 Task: Add a condition where "Channel Is not Line" in pending tickets.
Action: Mouse moved to (174, 376)
Screenshot: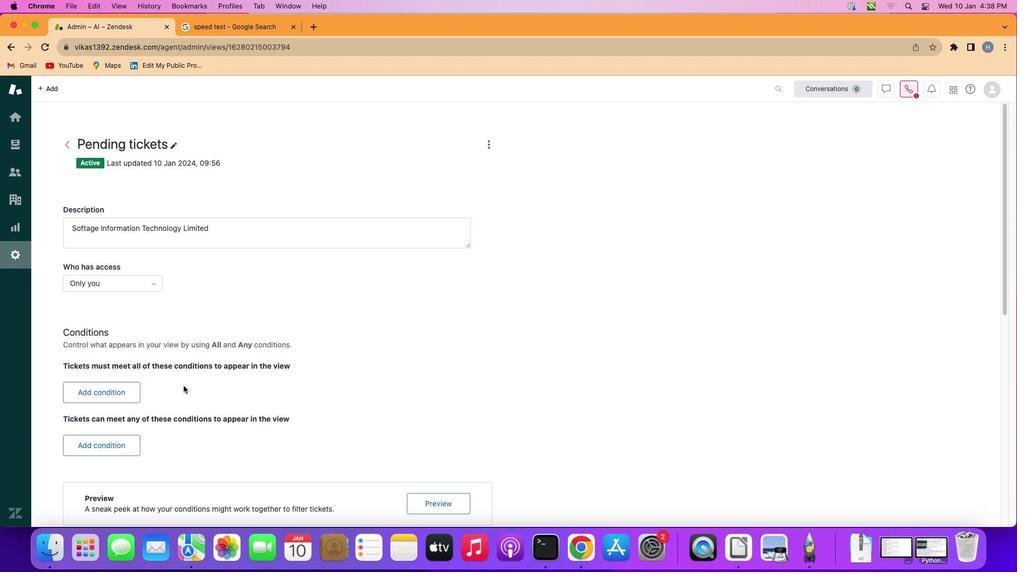 
Action: Mouse pressed left at (174, 376)
Screenshot: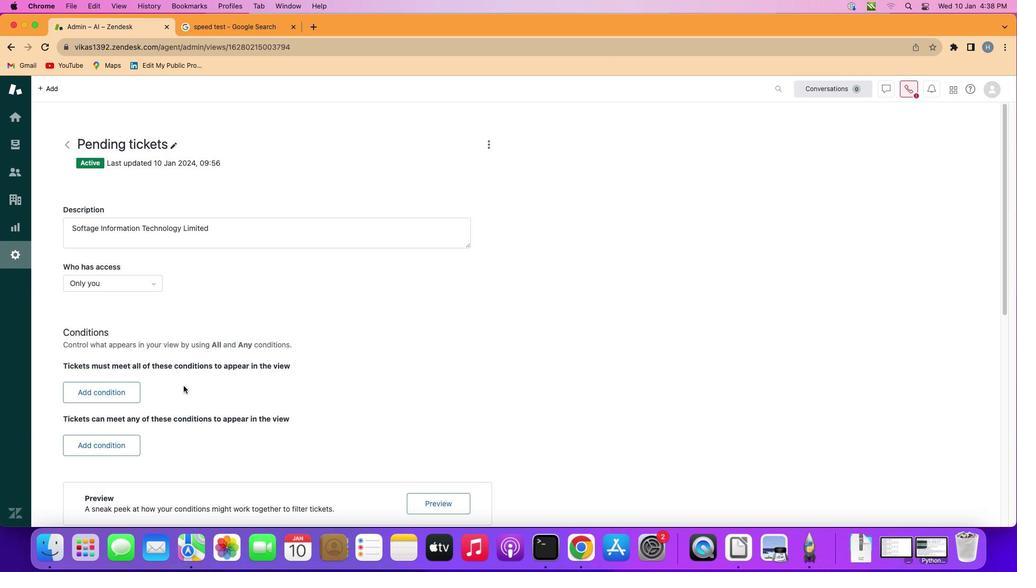 
Action: Mouse moved to (99, 382)
Screenshot: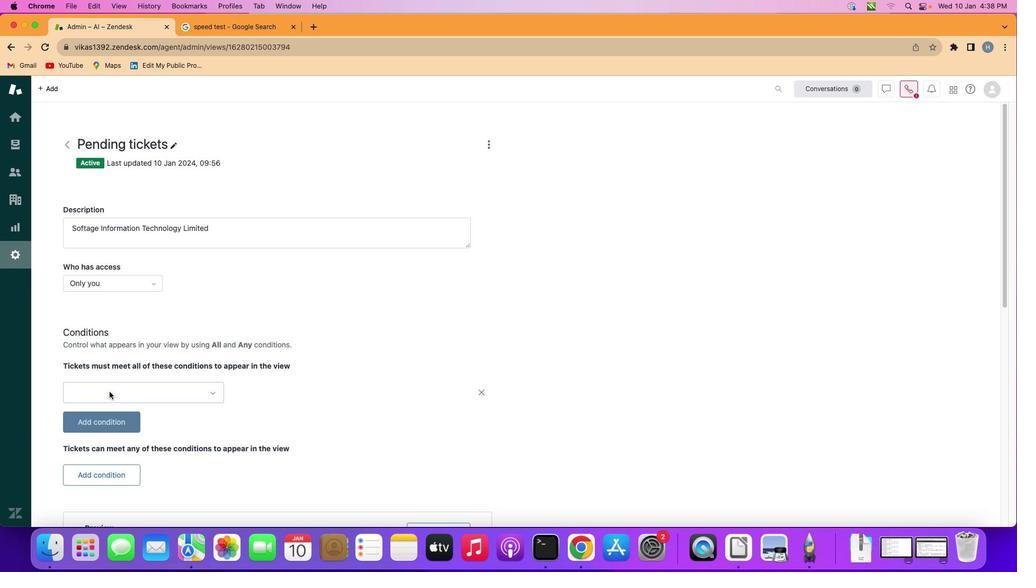 
Action: Mouse pressed left at (99, 382)
Screenshot: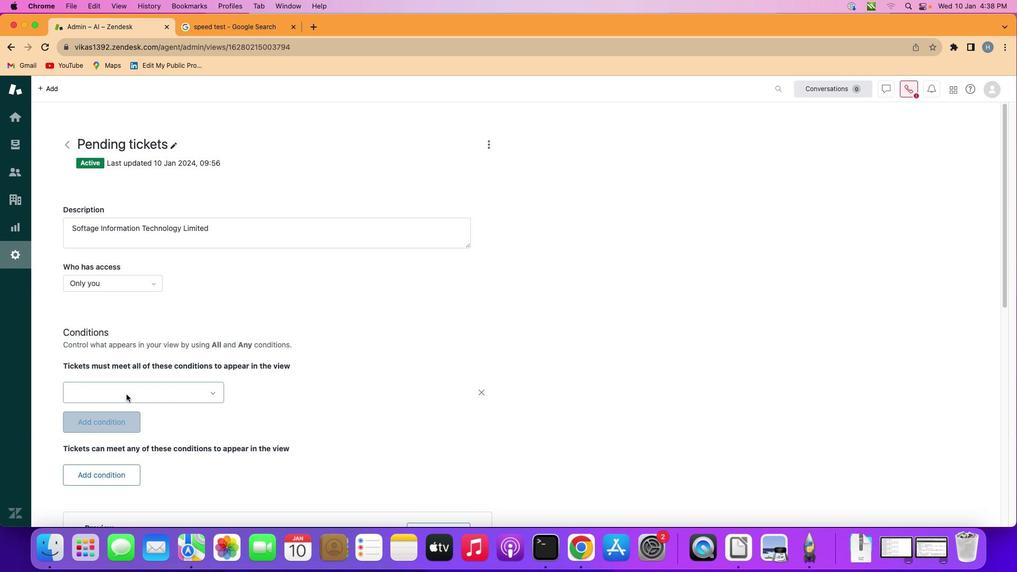
Action: Mouse moved to (138, 386)
Screenshot: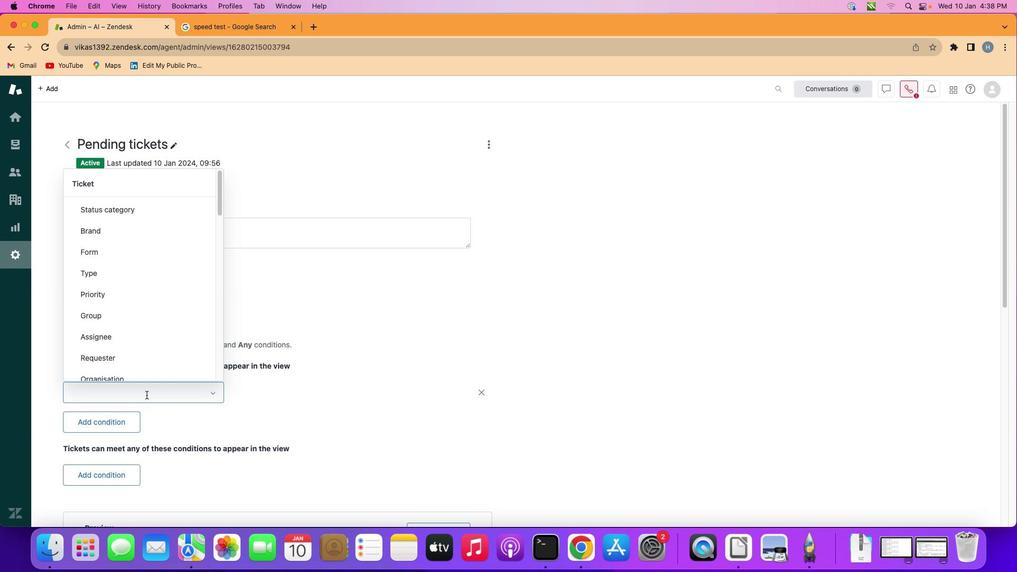 
Action: Mouse pressed left at (138, 386)
Screenshot: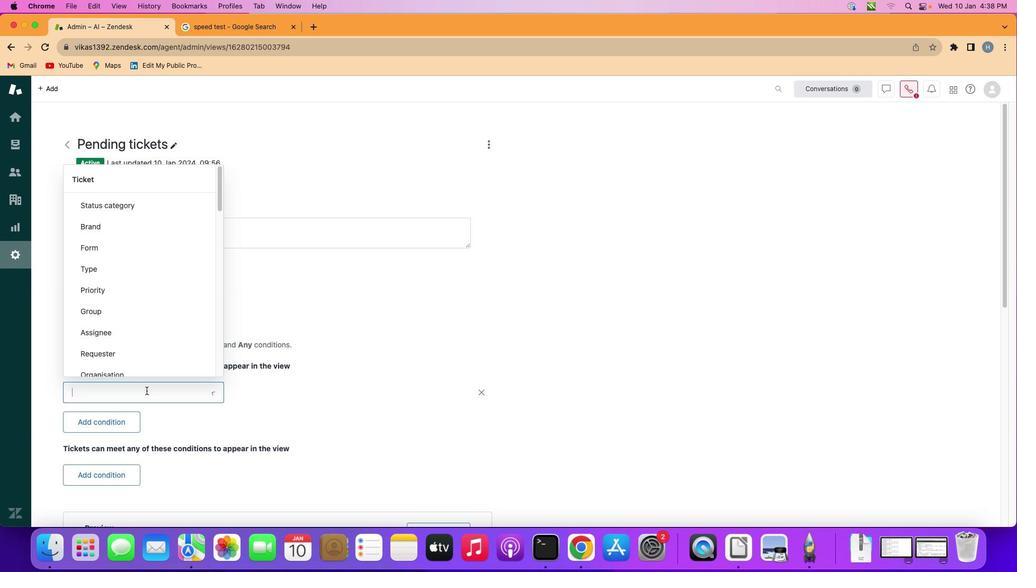 
Action: Mouse moved to (148, 292)
Screenshot: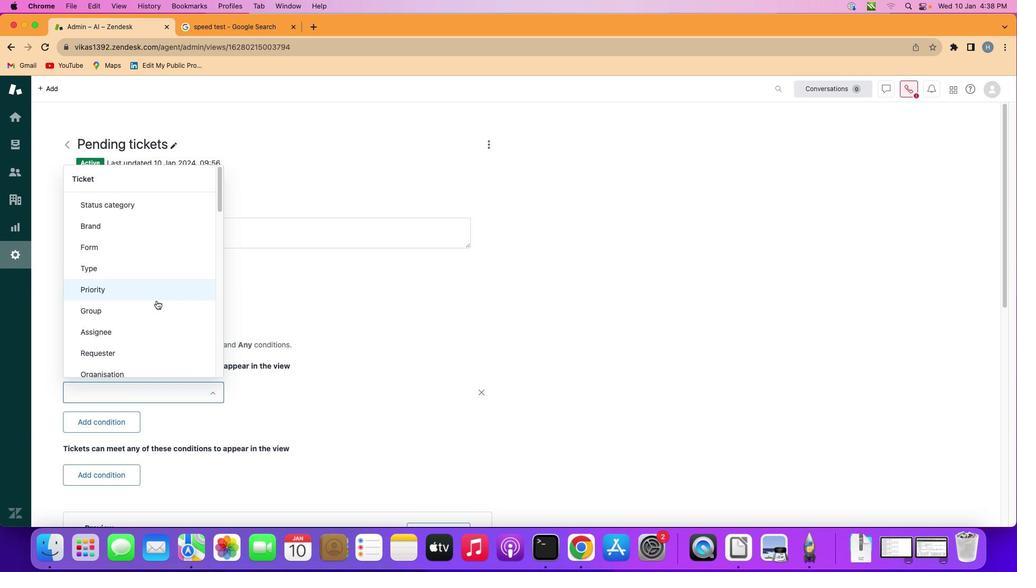 
Action: Mouse scrolled (148, 292) with delta (-7, -7)
Screenshot: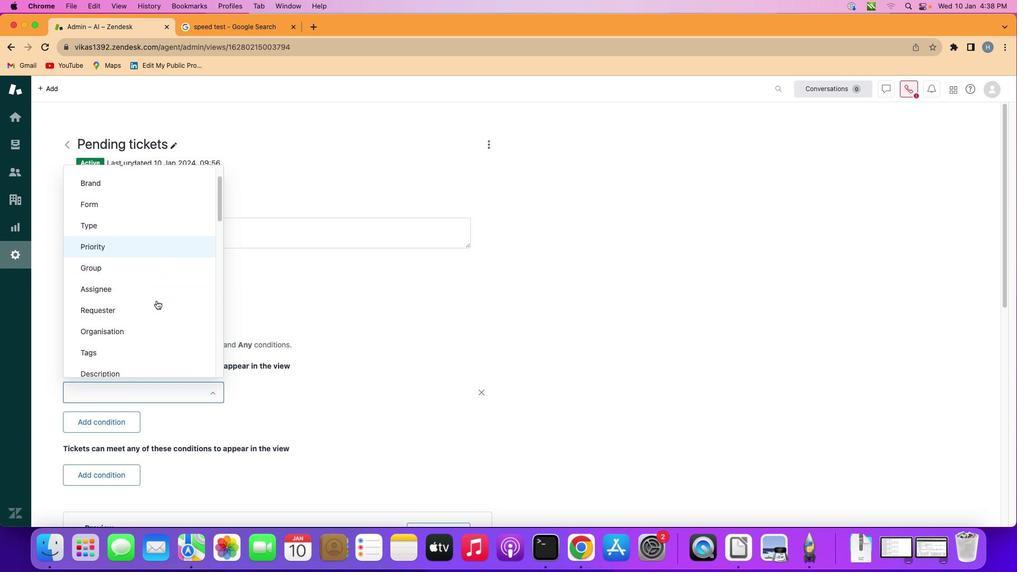 
Action: Mouse scrolled (148, 292) with delta (-7, -7)
Screenshot: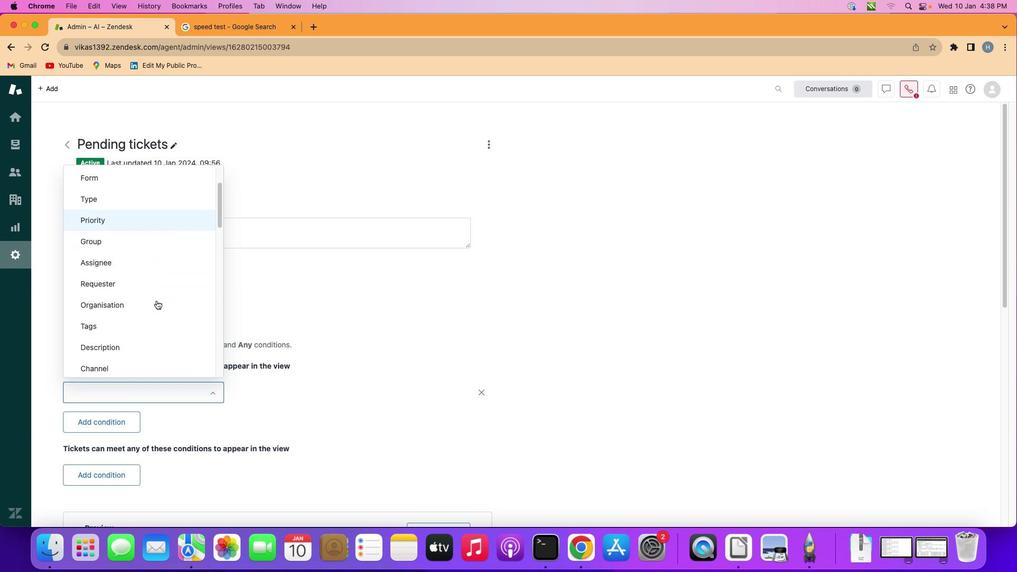 
Action: Mouse scrolled (148, 292) with delta (-7, -7)
Screenshot: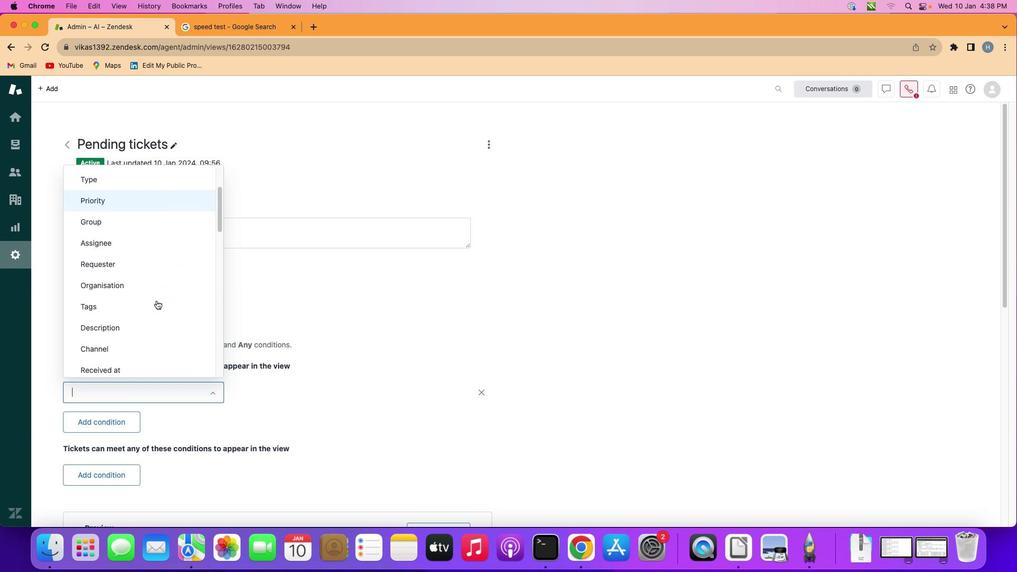 
Action: Mouse scrolled (148, 292) with delta (-7, -7)
Screenshot: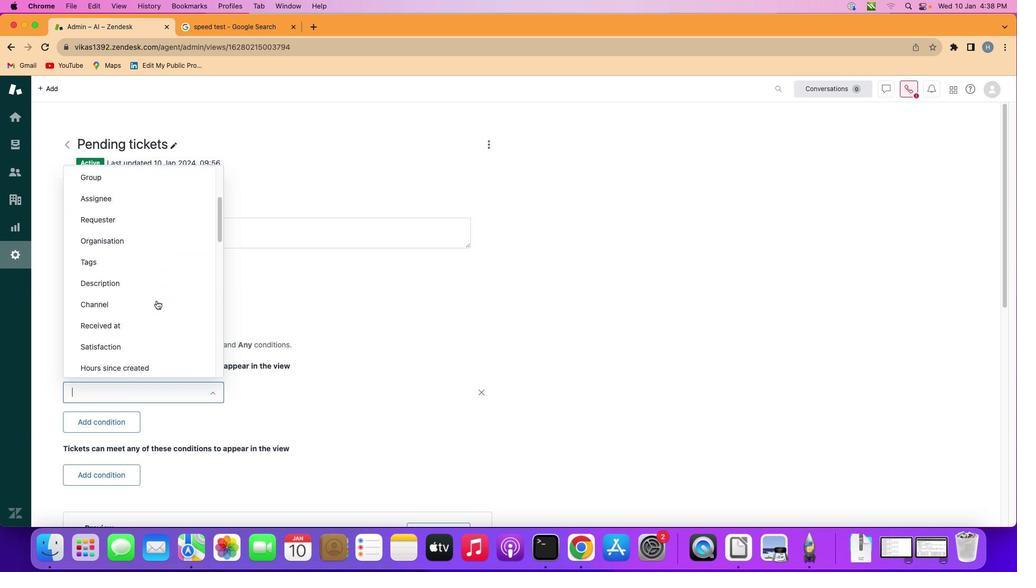 
Action: Mouse scrolled (148, 292) with delta (-7, -8)
Screenshot: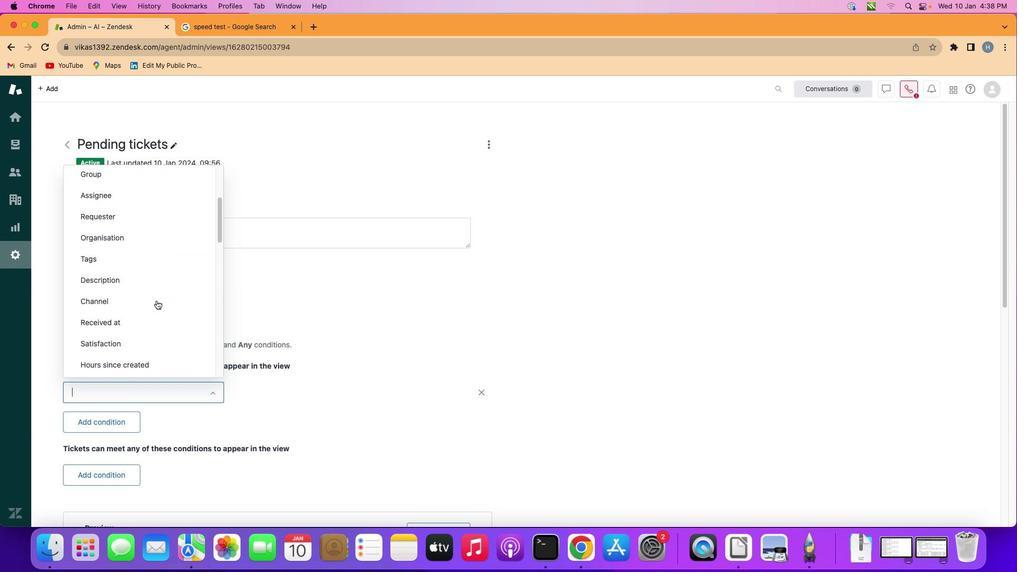 
Action: Mouse moved to (148, 292)
Screenshot: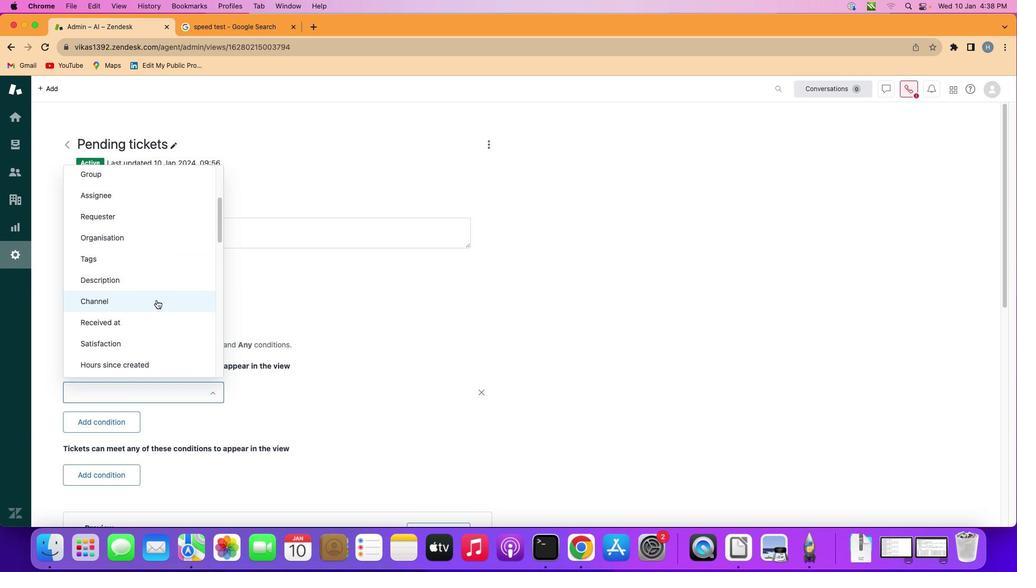 
Action: Mouse pressed left at (148, 292)
Screenshot: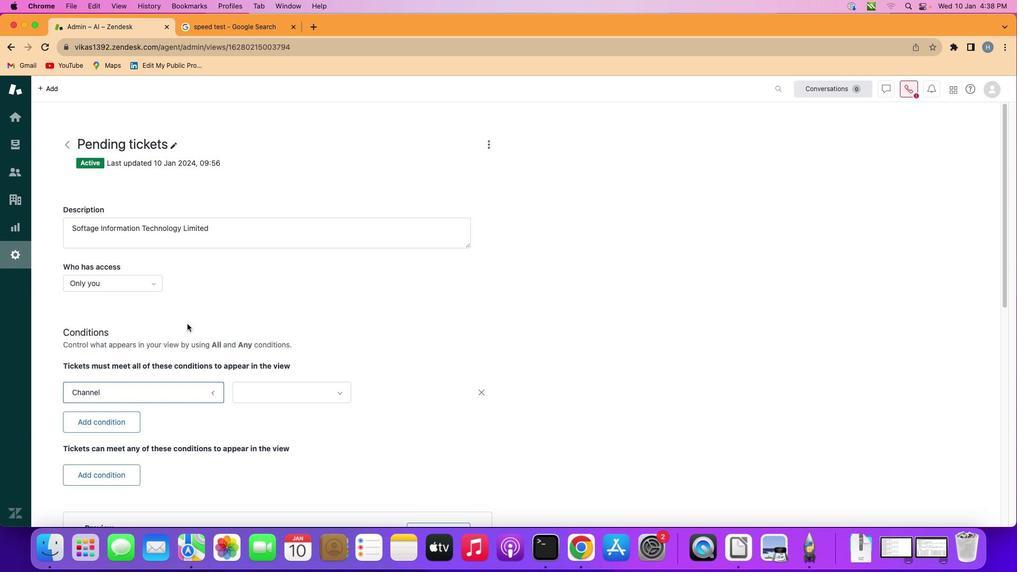 
Action: Mouse moved to (269, 385)
Screenshot: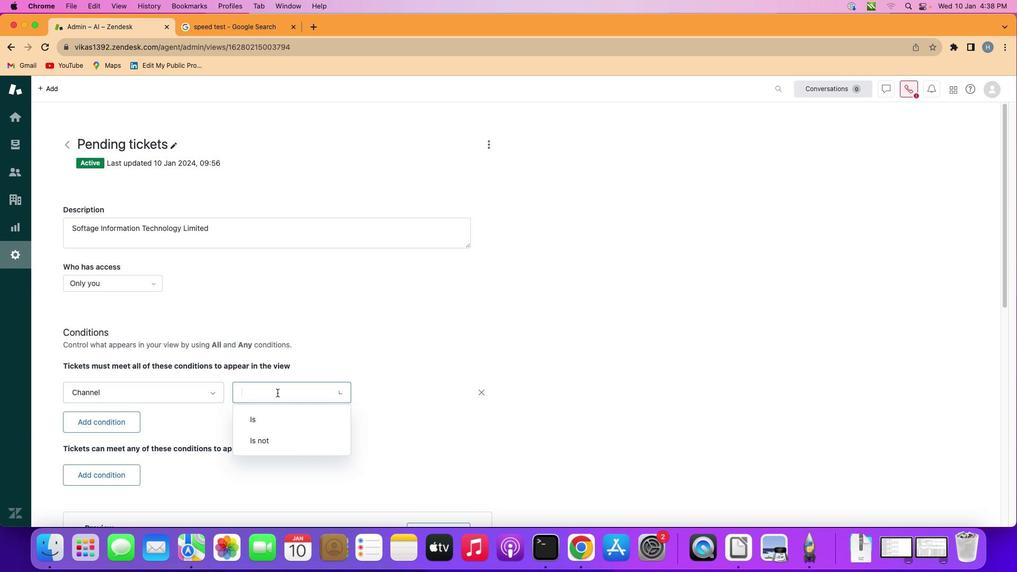 
Action: Mouse pressed left at (269, 385)
Screenshot: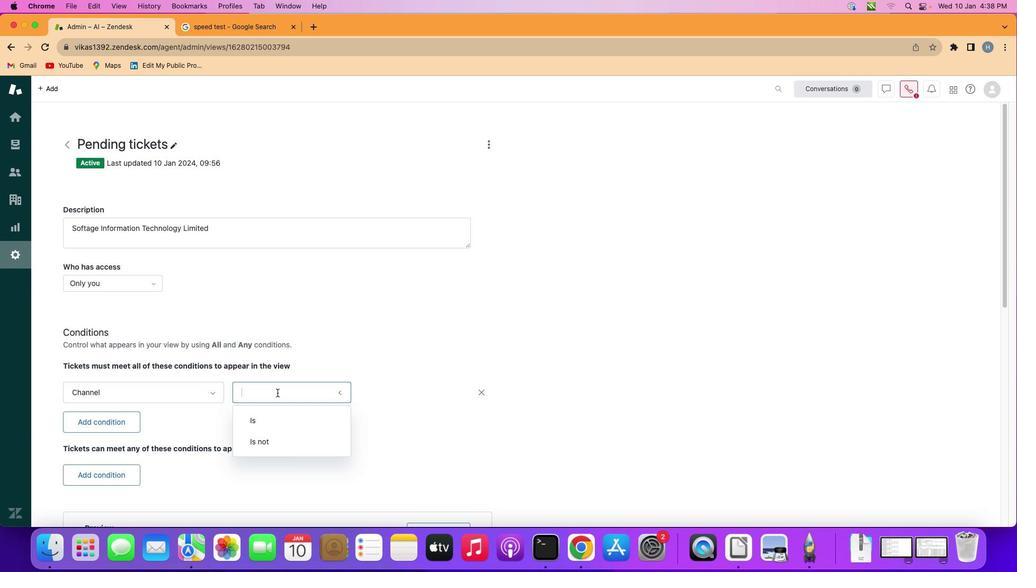 
Action: Mouse moved to (276, 426)
Screenshot: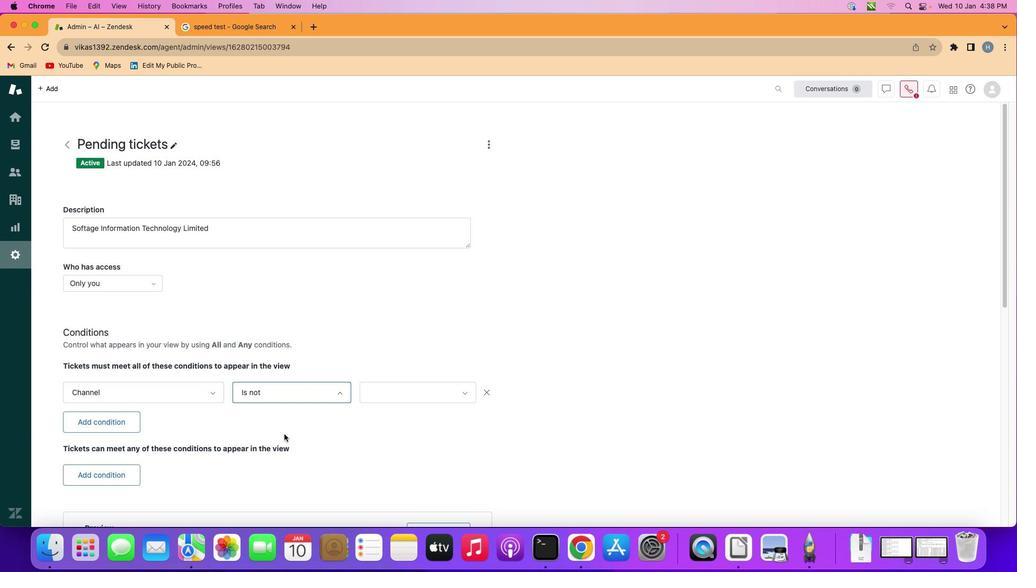 
Action: Mouse pressed left at (276, 426)
Screenshot: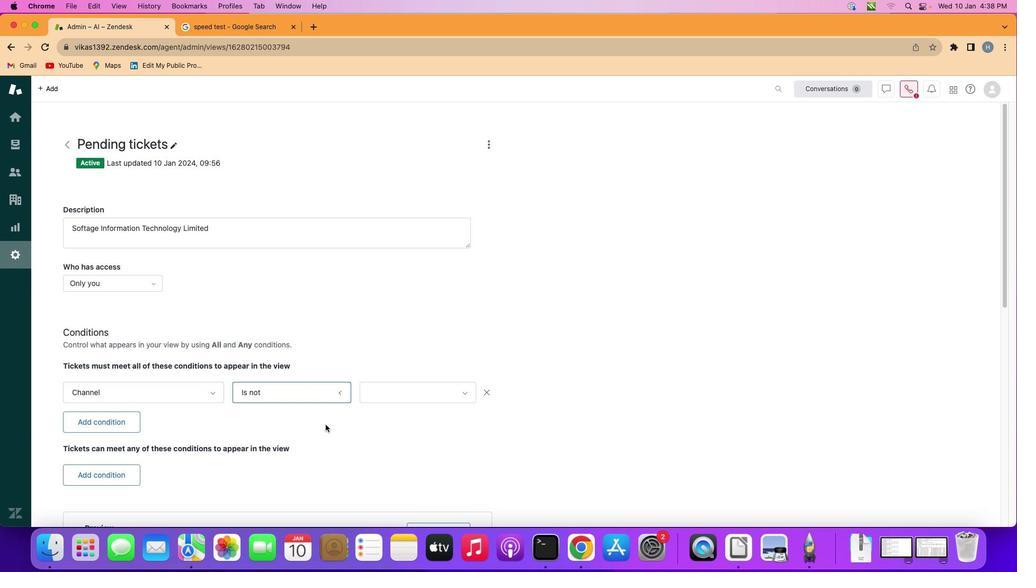 
Action: Mouse moved to (434, 384)
Screenshot: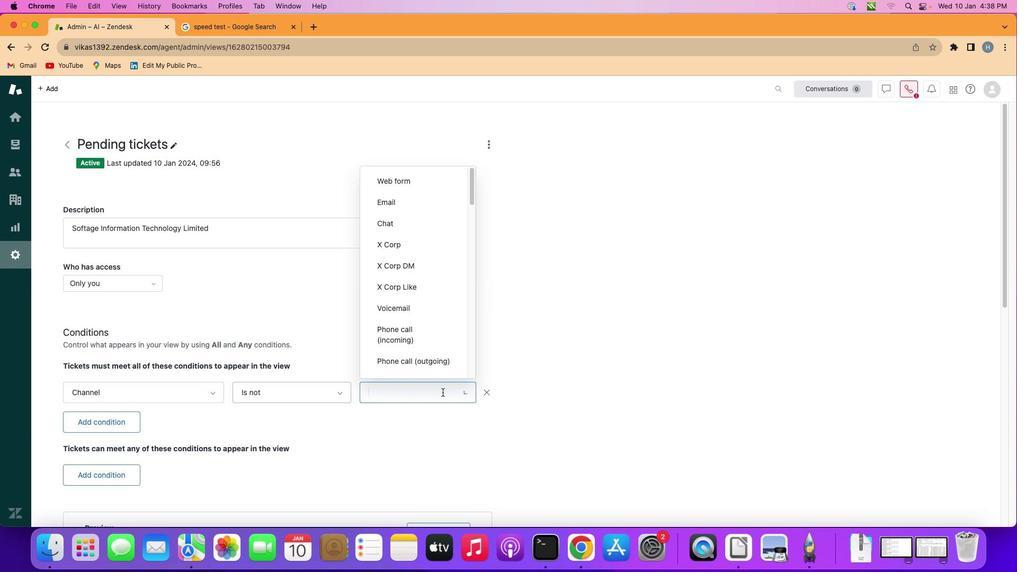 
Action: Mouse pressed left at (434, 384)
Screenshot: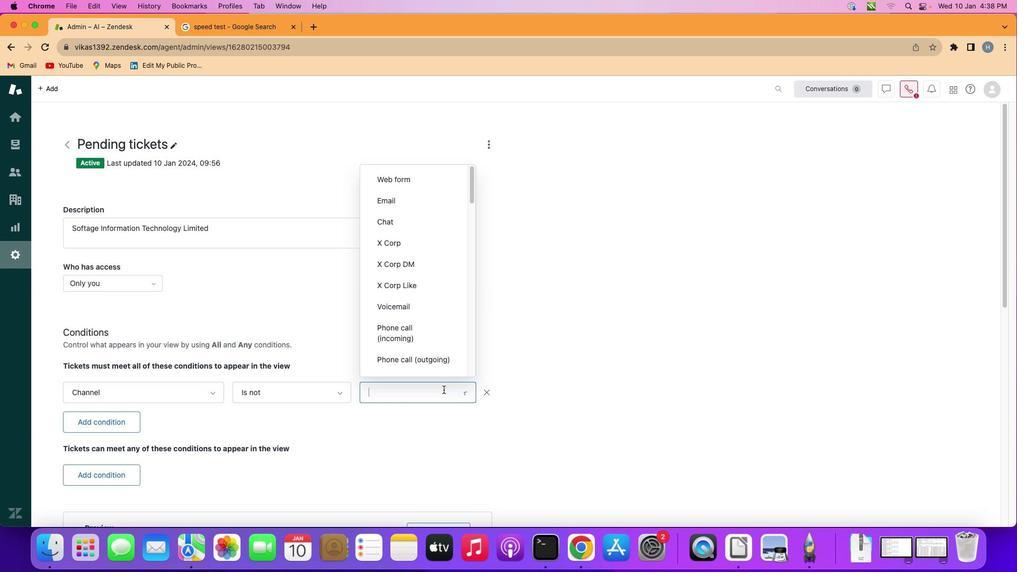 
Action: Mouse moved to (411, 305)
Screenshot: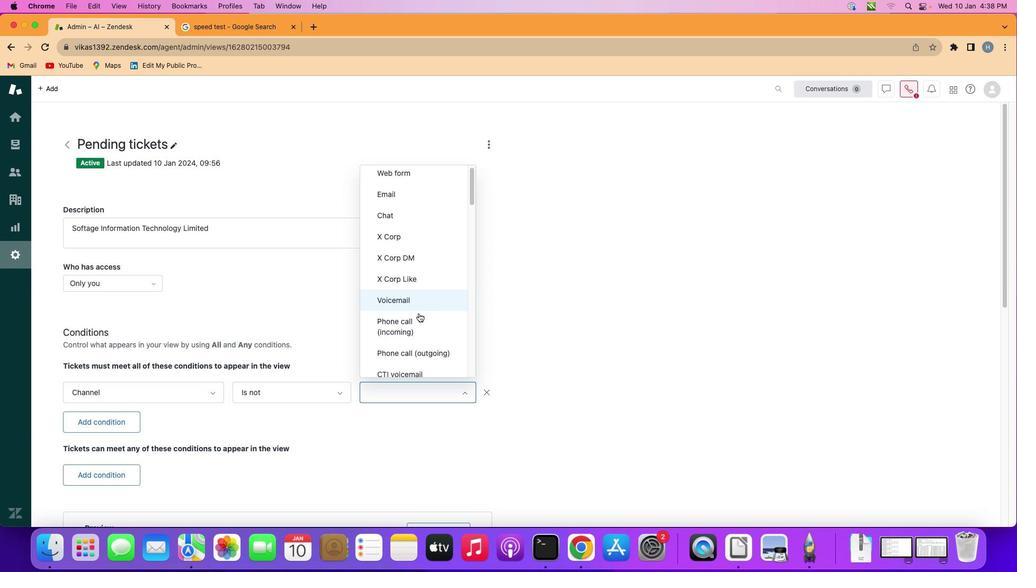 
Action: Mouse scrolled (411, 305) with delta (-7, -7)
Screenshot: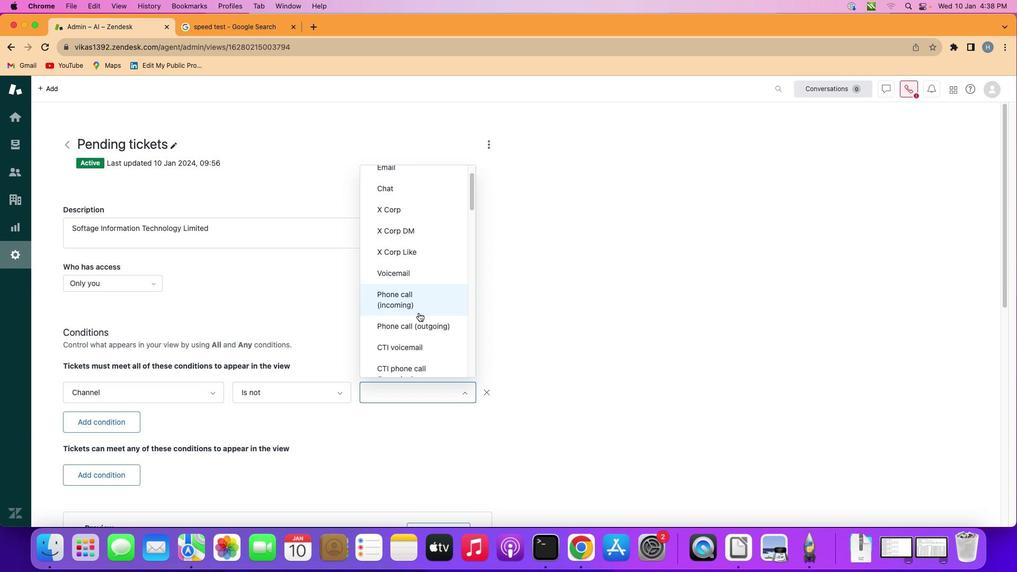 
Action: Mouse scrolled (411, 305) with delta (-7, -7)
Screenshot: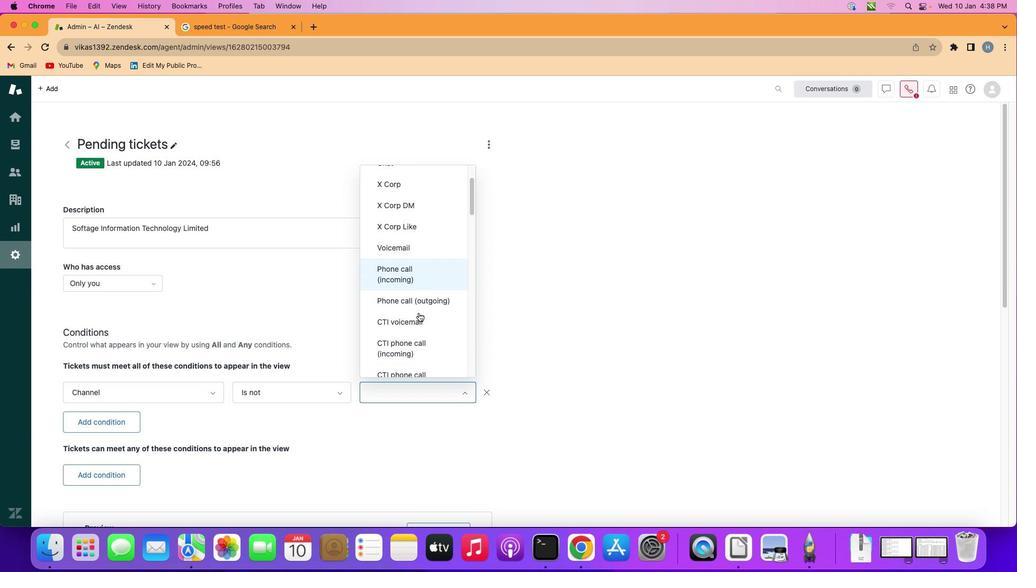 
Action: Mouse scrolled (411, 305) with delta (-7, -7)
Screenshot: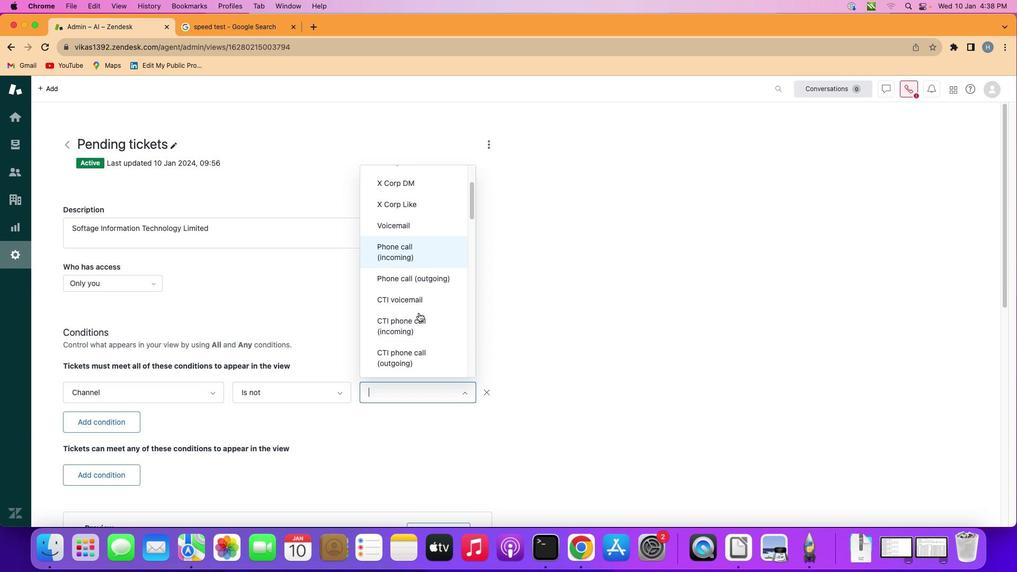 
Action: Mouse moved to (411, 304)
Screenshot: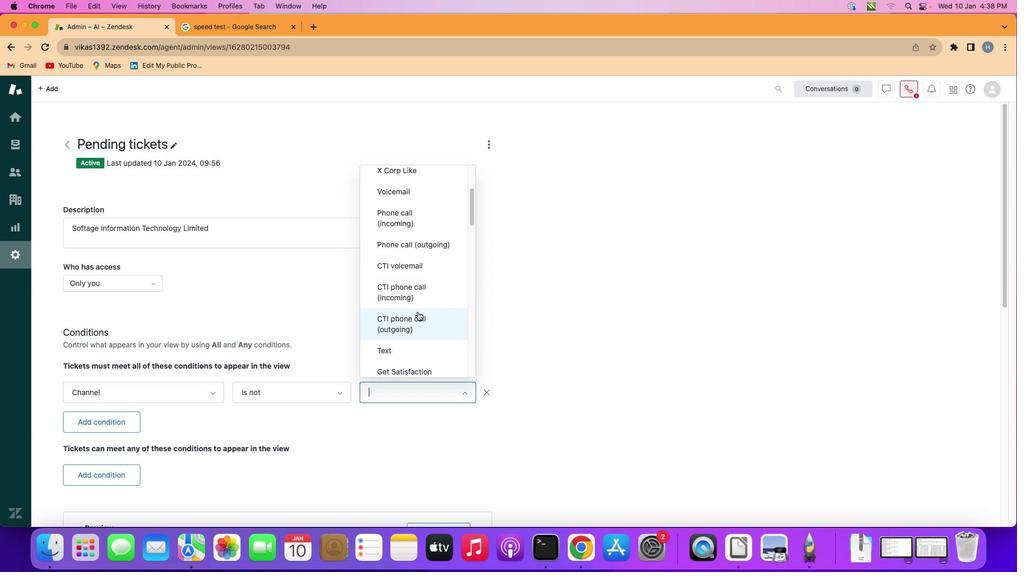
Action: Mouse scrolled (411, 304) with delta (-7, -7)
Screenshot: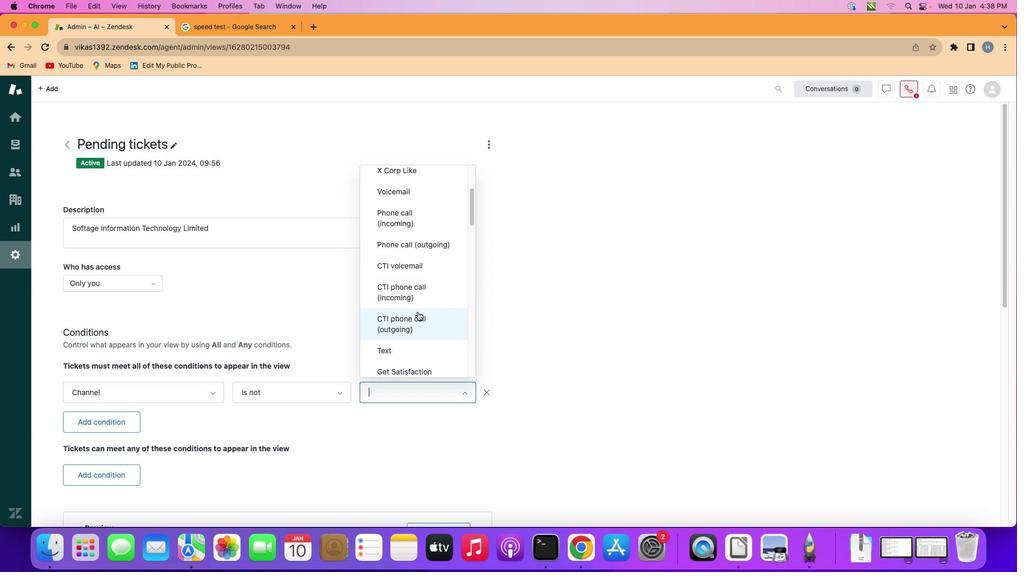 
Action: Mouse scrolled (411, 304) with delta (-7, -7)
Screenshot: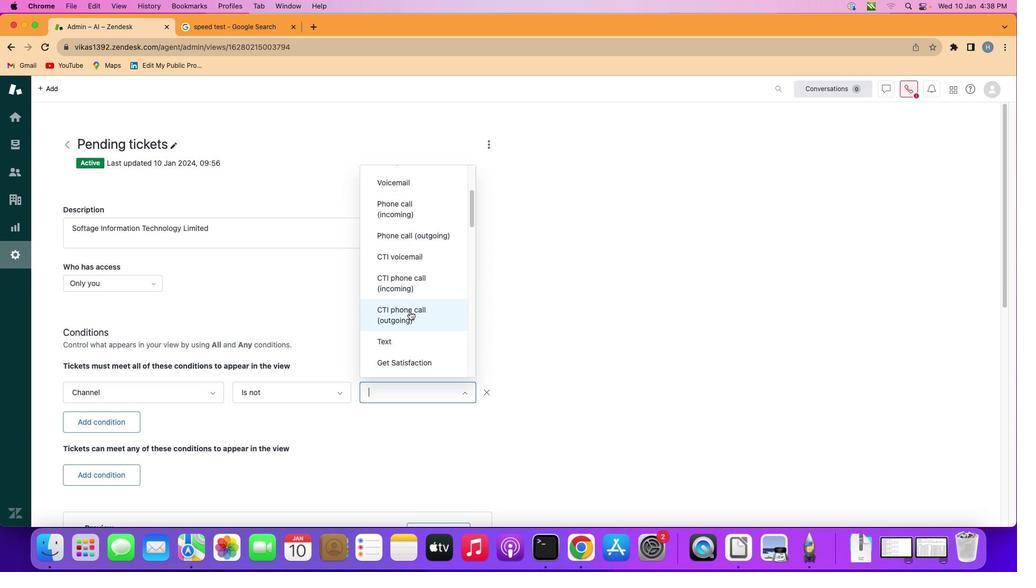 
Action: Mouse moved to (401, 303)
Screenshot: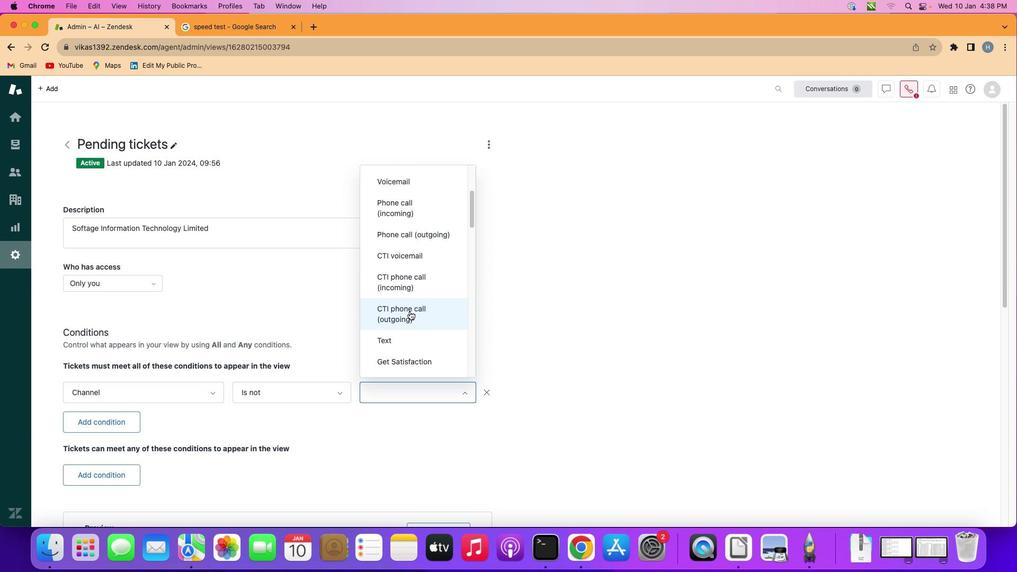 
Action: Mouse scrolled (401, 303) with delta (-7, -7)
Screenshot: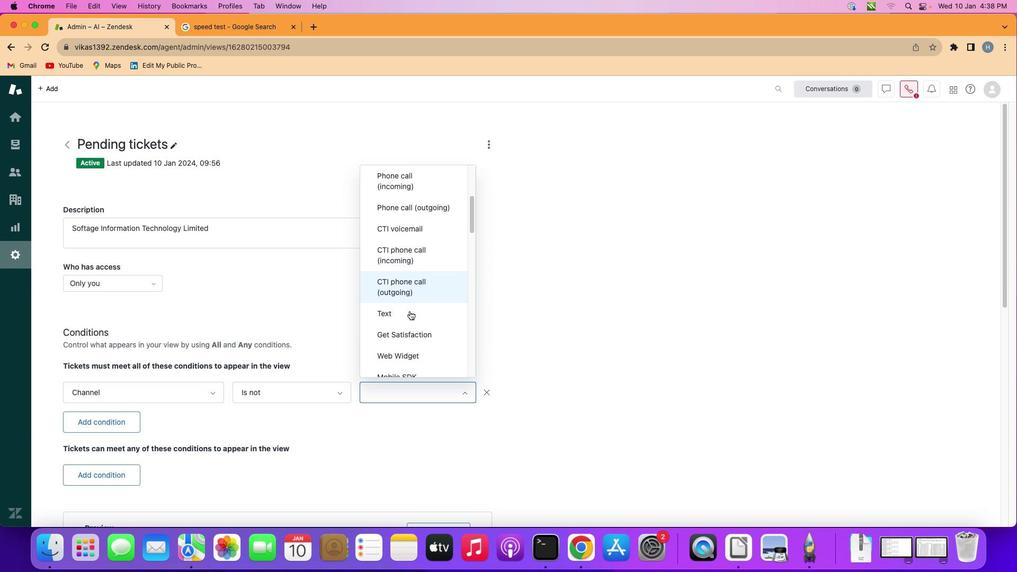 
Action: Mouse scrolled (401, 303) with delta (-7, -7)
Screenshot: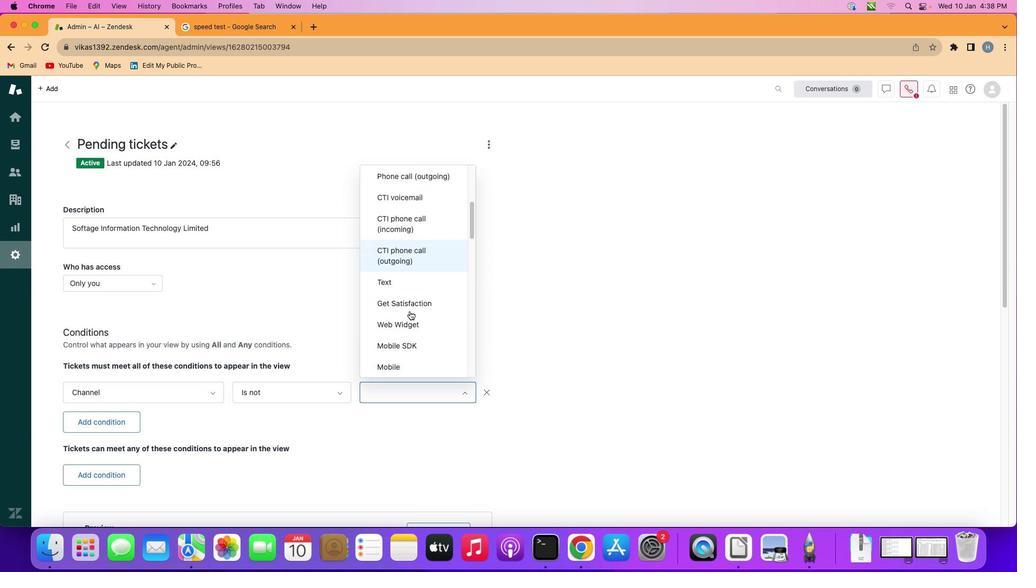 
Action: Mouse scrolled (401, 303) with delta (-7, -7)
Screenshot: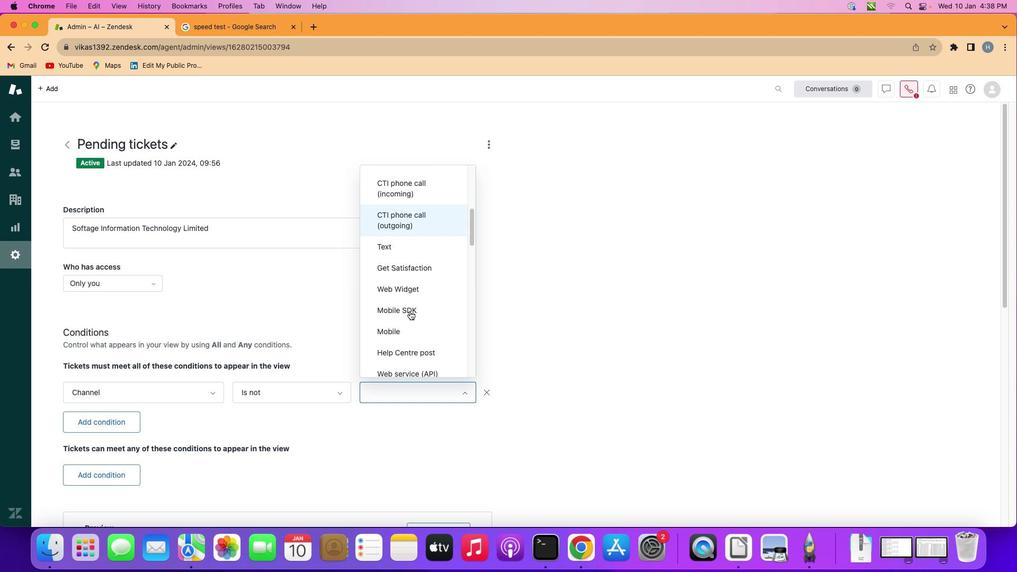 
Action: Mouse scrolled (401, 303) with delta (-7, -8)
Screenshot: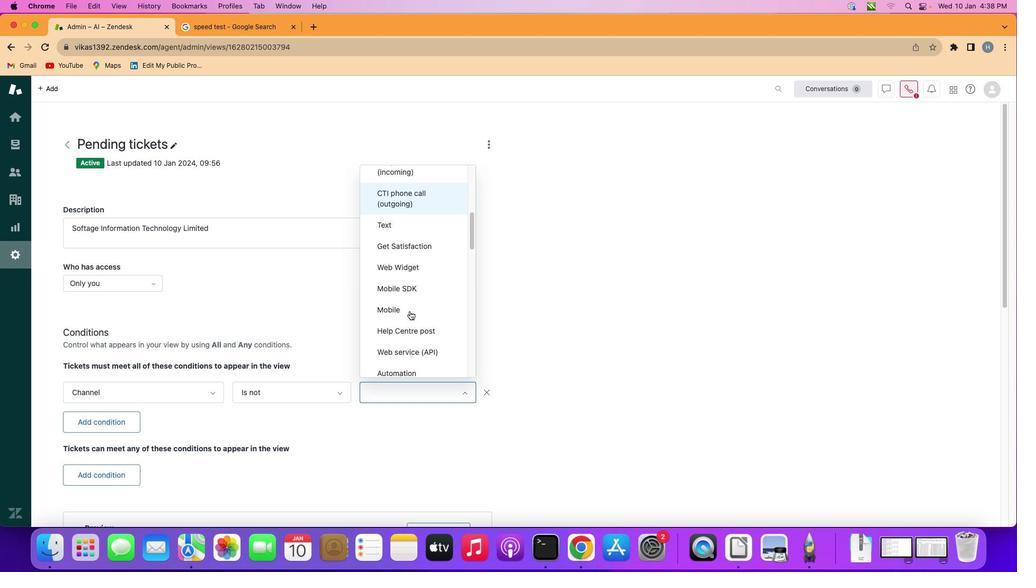 
Action: Mouse scrolled (401, 303) with delta (-7, -7)
Screenshot: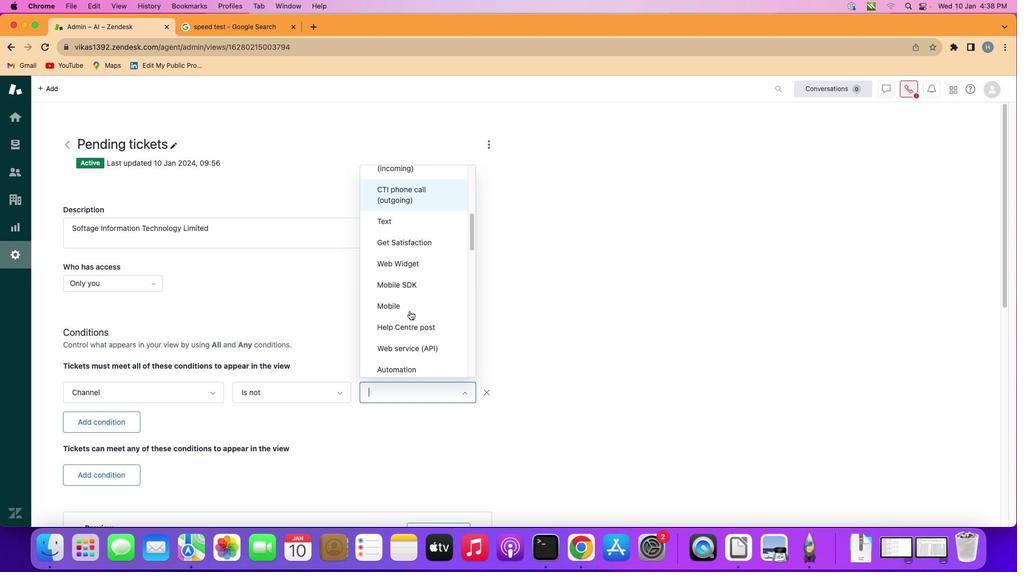 
Action: Mouse scrolled (401, 303) with delta (-7, -7)
Screenshot: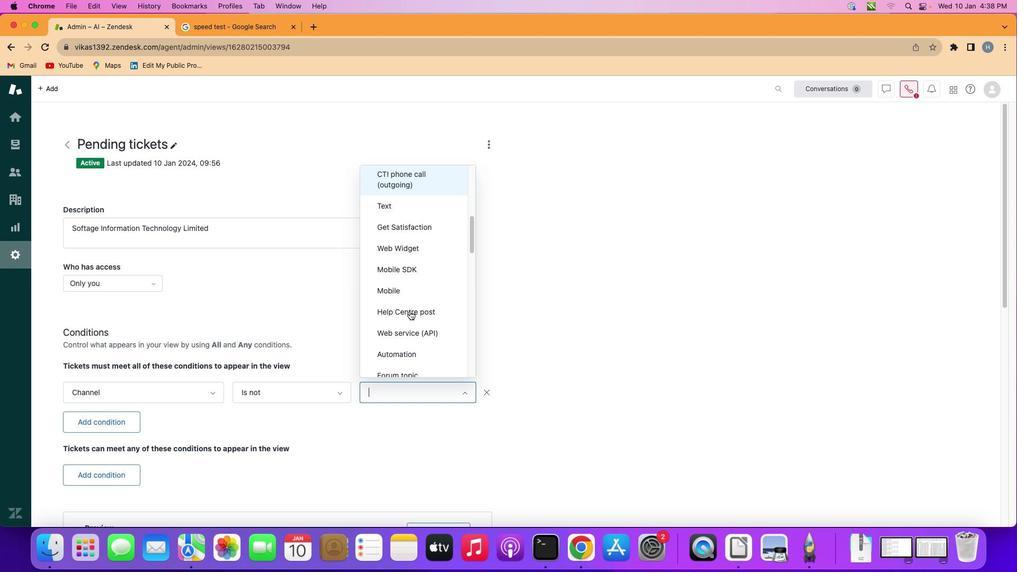 
Action: Mouse scrolled (401, 303) with delta (-7, -7)
Screenshot: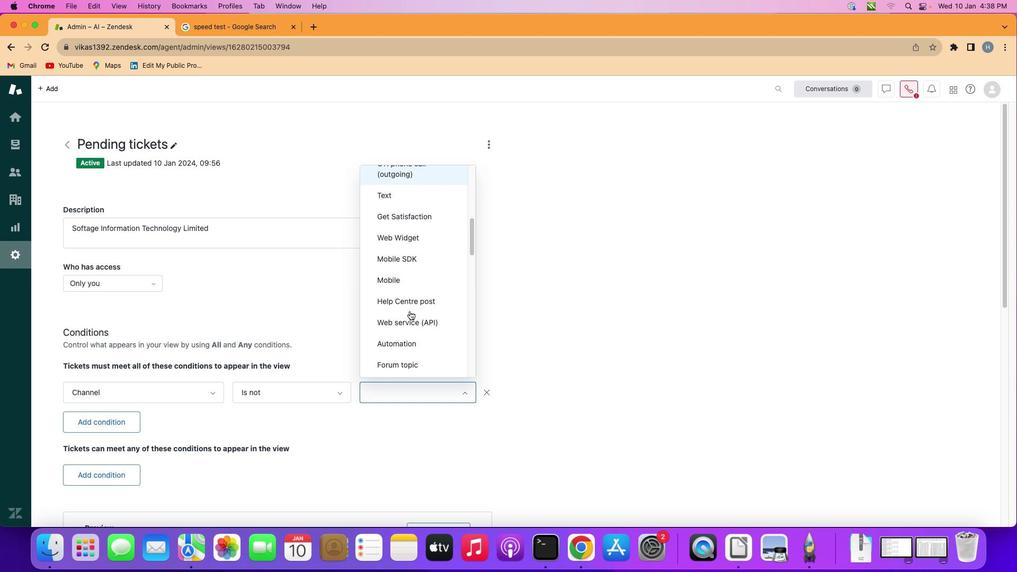 
Action: Mouse scrolled (401, 303) with delta (-7, -7)
Screenshot: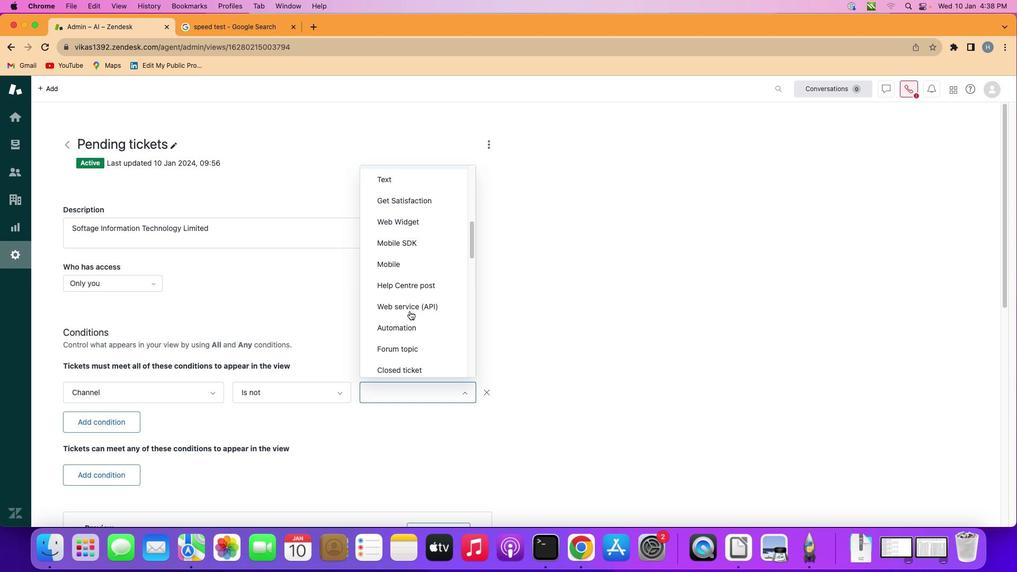 
Action: Mouse scrolled (401, 303) with delta (-7, -7)
Screenshot: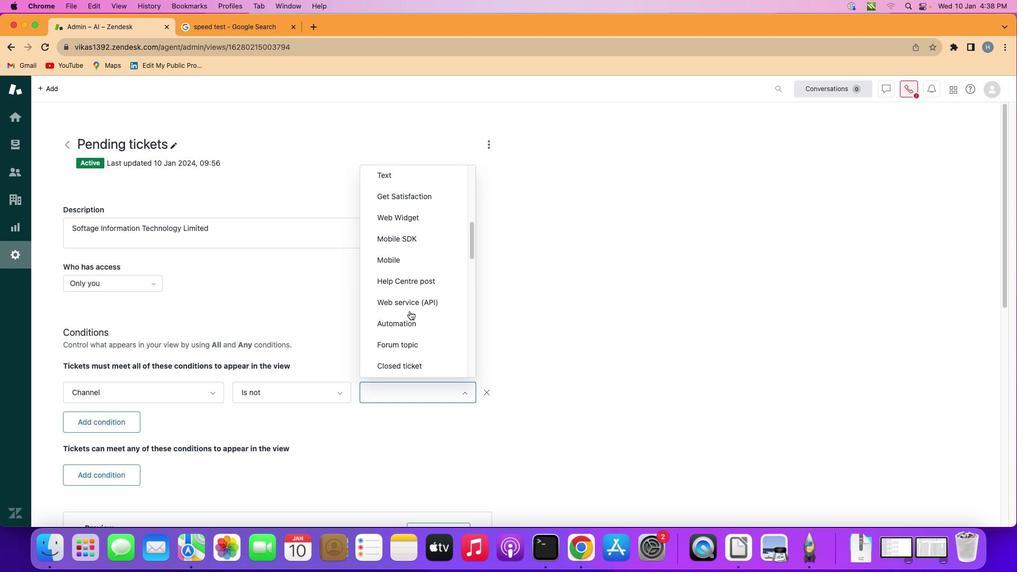 
Action: Mouse scrolled (401, 303) with delta (-7, -7)
Screenshot: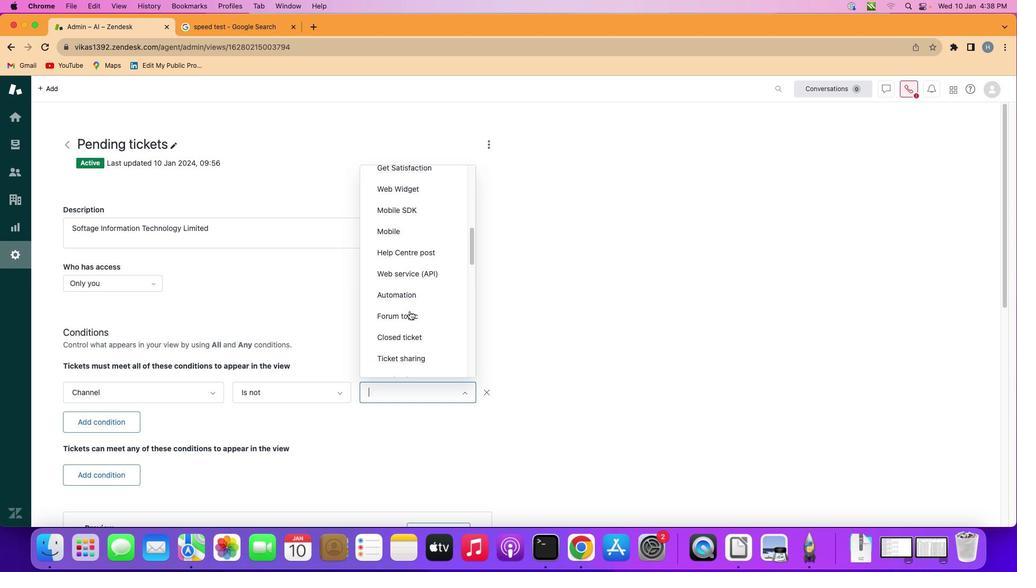
Action: Mouse scrolled (401, 303) with delta (-7, -7)
Screenshot: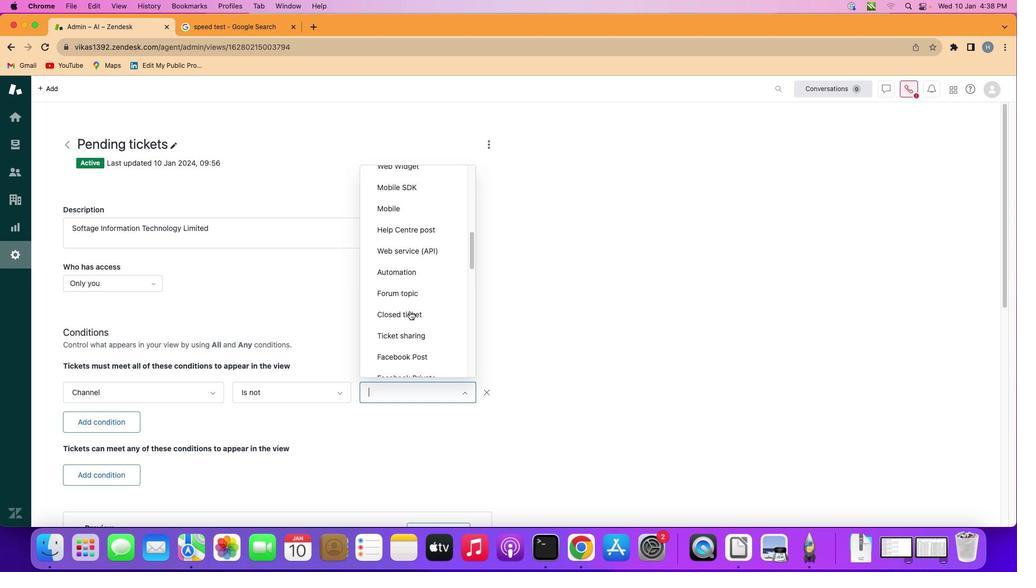 
Action: Mouse scrolled (401, 303) with delta (-7, -7)
Screenshot: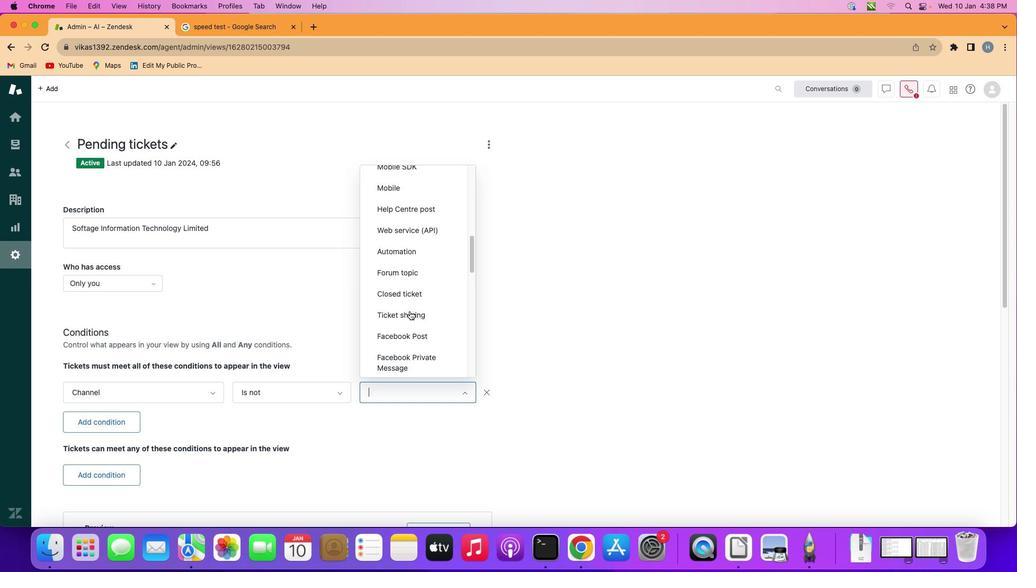 
Action: Mouse scrolled (401, 303) with delta (-7, -7)
Screenshot: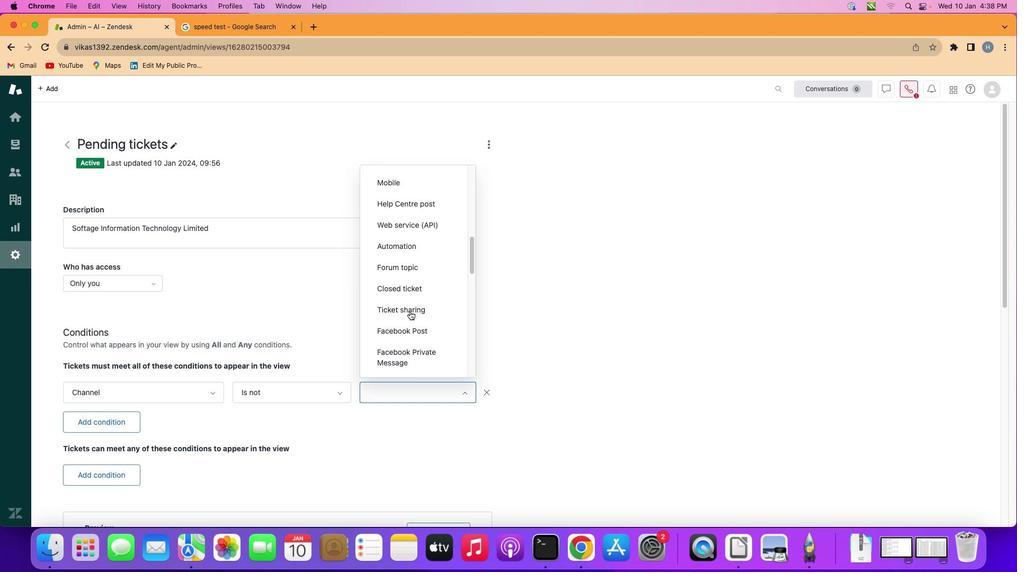 
Action: Mouse scrolled (401, 303) with delta (-7, -7)
Screenshot: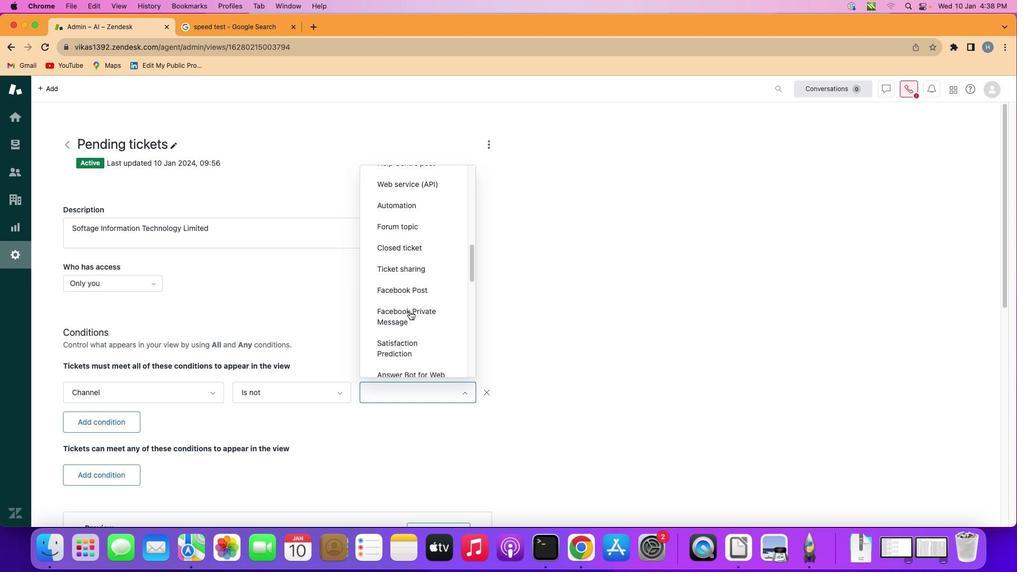 
Action: Mouse scrolled (401, 303) with delta (-7, -7)
Screenshot: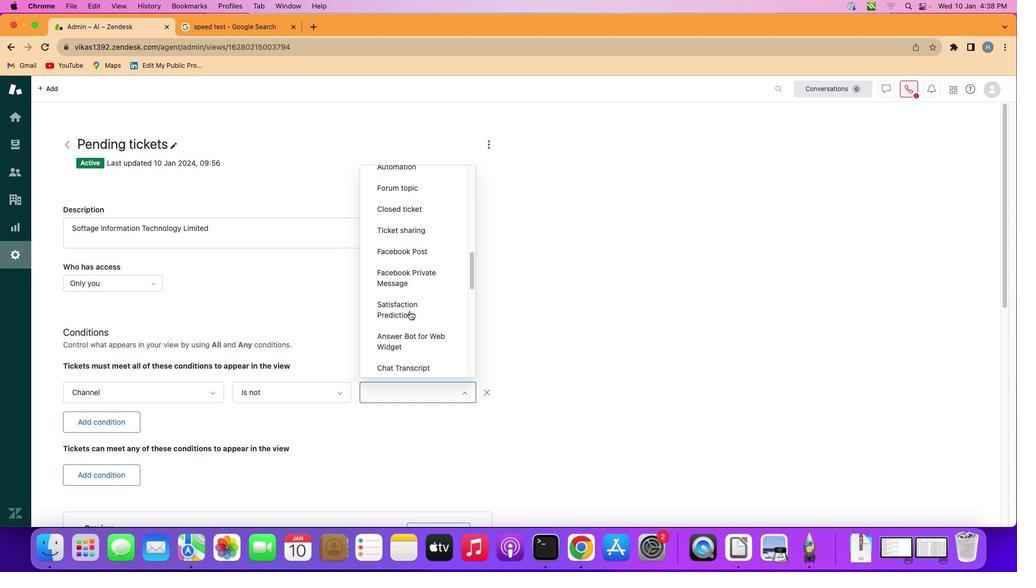 
Action: Mouse scrolled (401, 303) with delta (-7, -7)
Screenshot: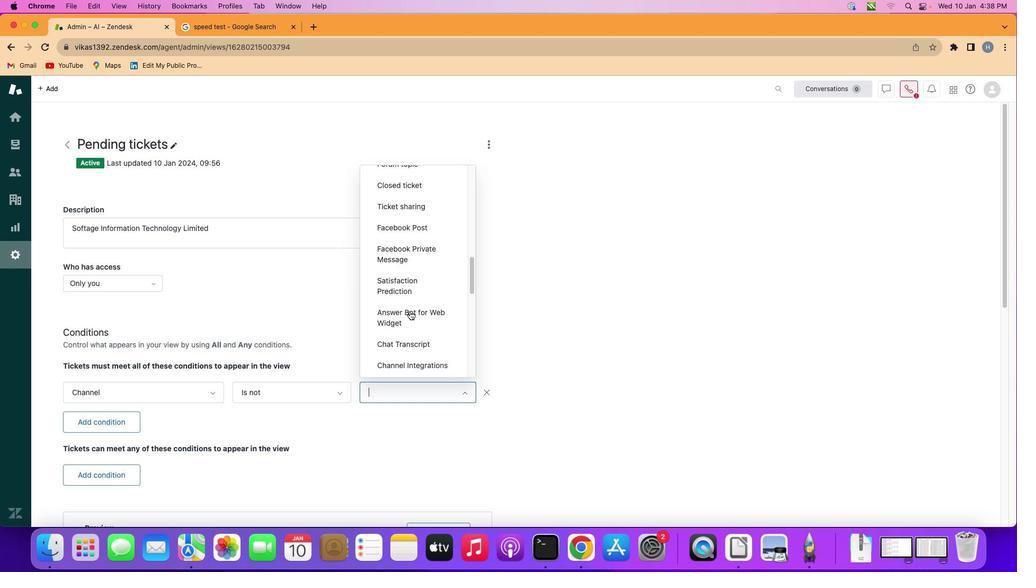 
Action: Mouse scrolled (401, 303) with delta (-7, -8)
Screenshot: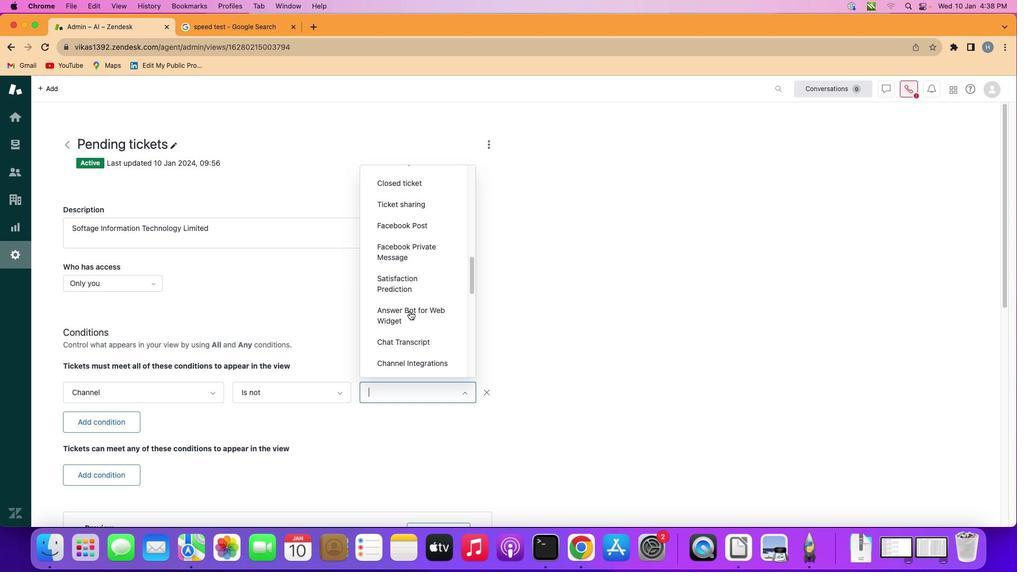 
Action: Mouse scrolled (401, 303) with delta (-7, -7)
Screenshot: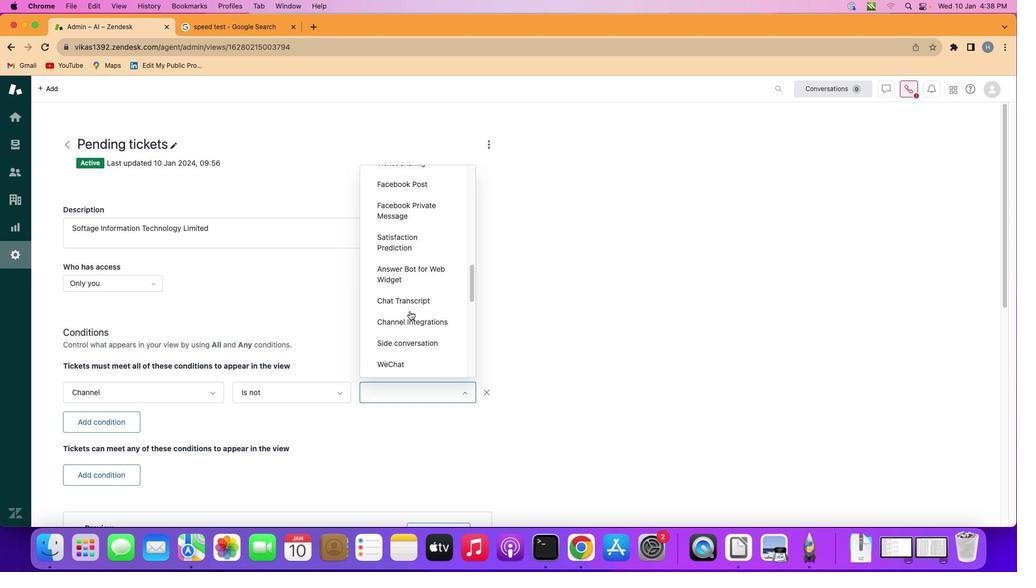 
Action: Mouse scrolled (401, 303) with delta (-7, -7)
Screenshot: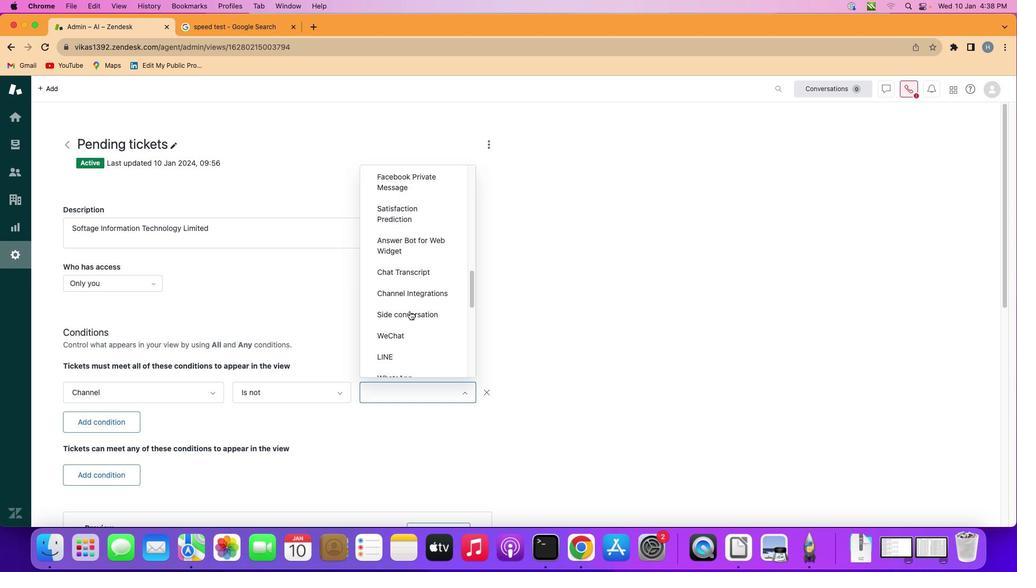
Action: Mouse scrolled (401, 303) with delta (-7, -7)
Screenshot: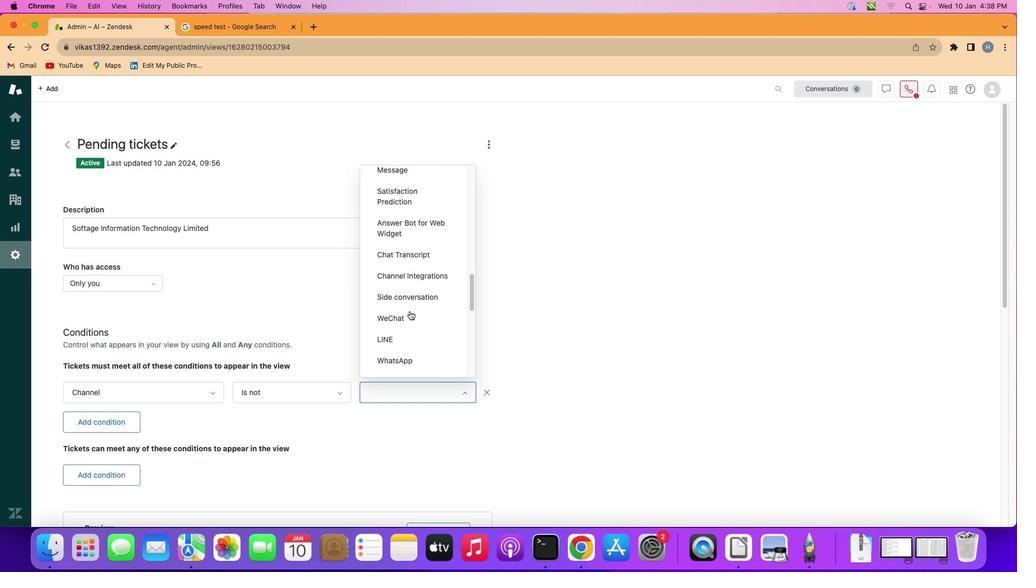 
Action: Mouse scrolled (401, 303) with delta (-7, -7)
Screenshot: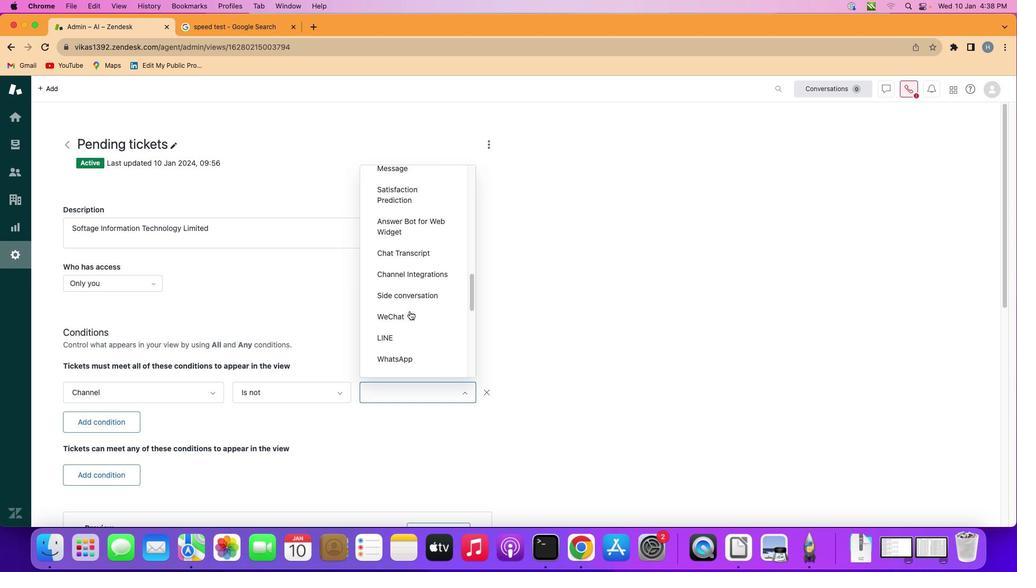 
Action: Mouse scrolled (401, 303) with delta (-7, -7)
Screenshot: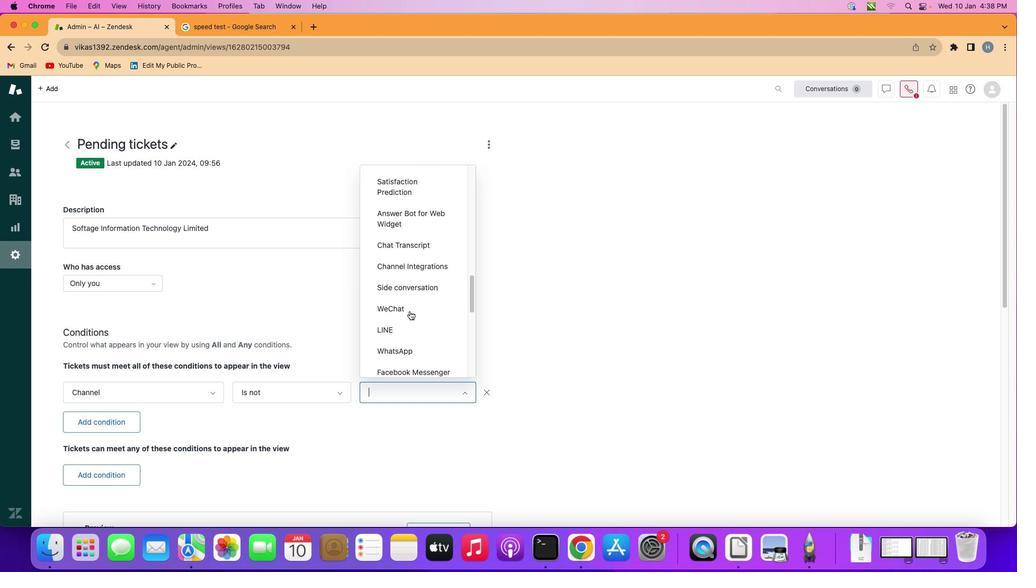 
Action: Mouse scrolled (401, 303) with delta (-7, -7)
Screenshot: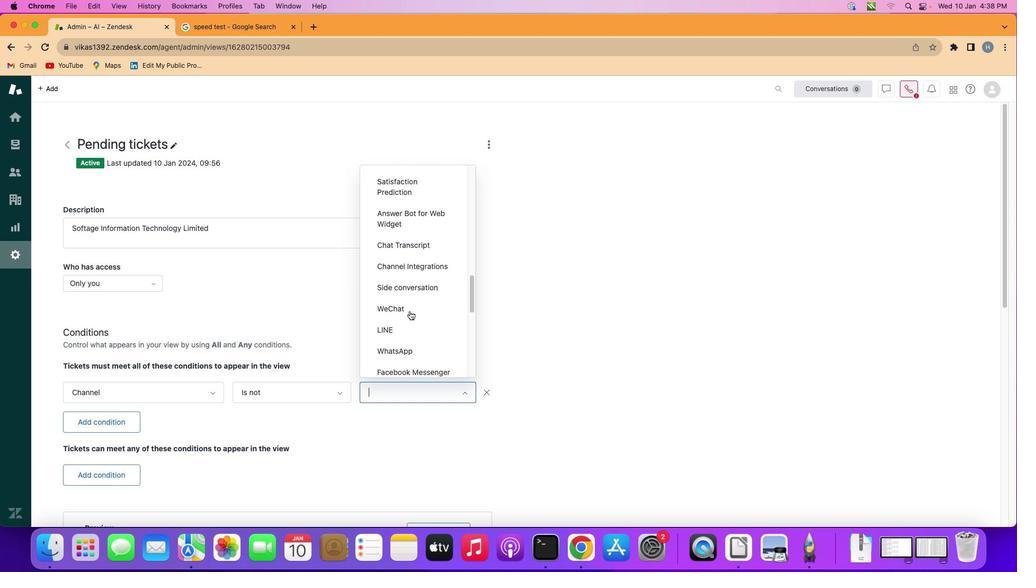 
Action: Mouse moved to (394, 319)
Screenshot: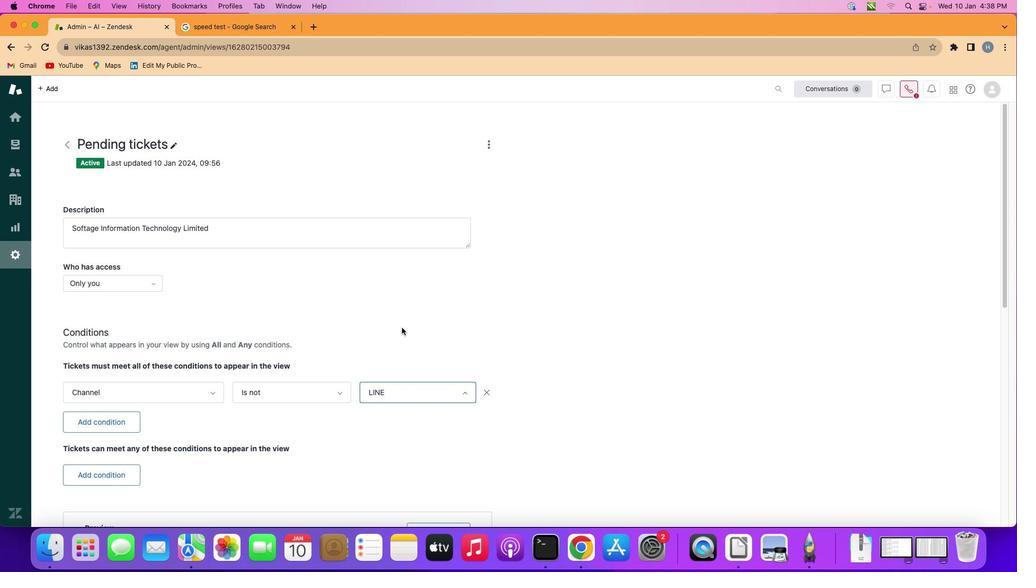 
Action: Mouse pressed left at (394, 319)
Screenshot: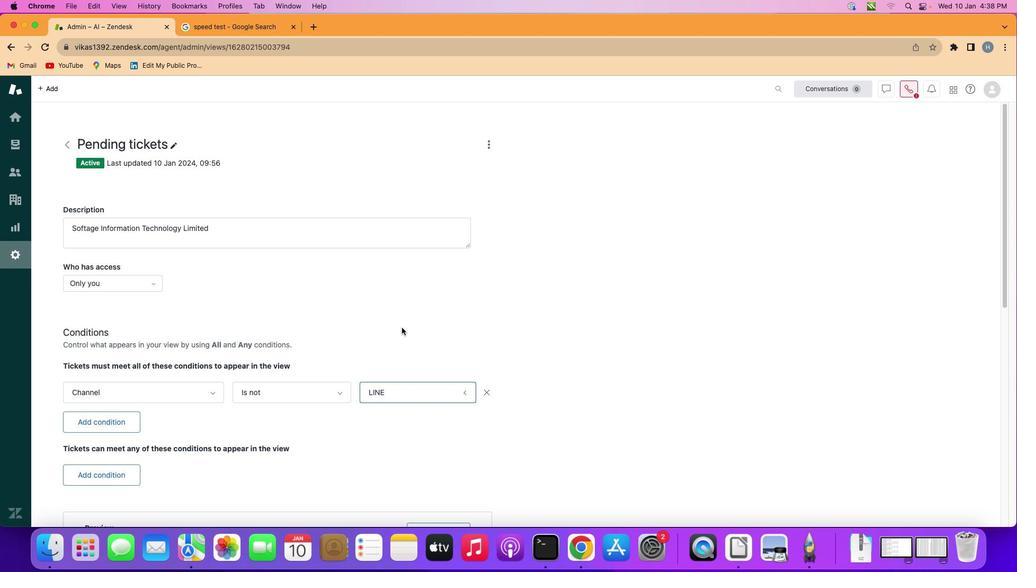 
Action: Mouse moved to (389, 320)
Screenshot: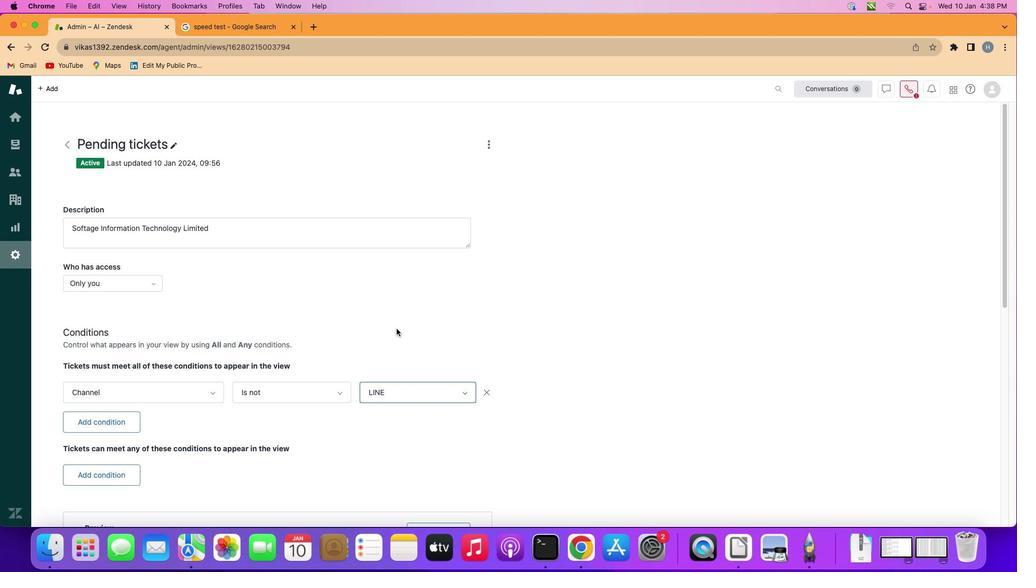 
